 Task: Add a signature Madison Evans containing Best wishes for a happy National Adoption Month, Madison Evans to email address softage.6@softage.net and add a folder Letters of intent
Action: Mouse moved to (77, 82)
Screenshot: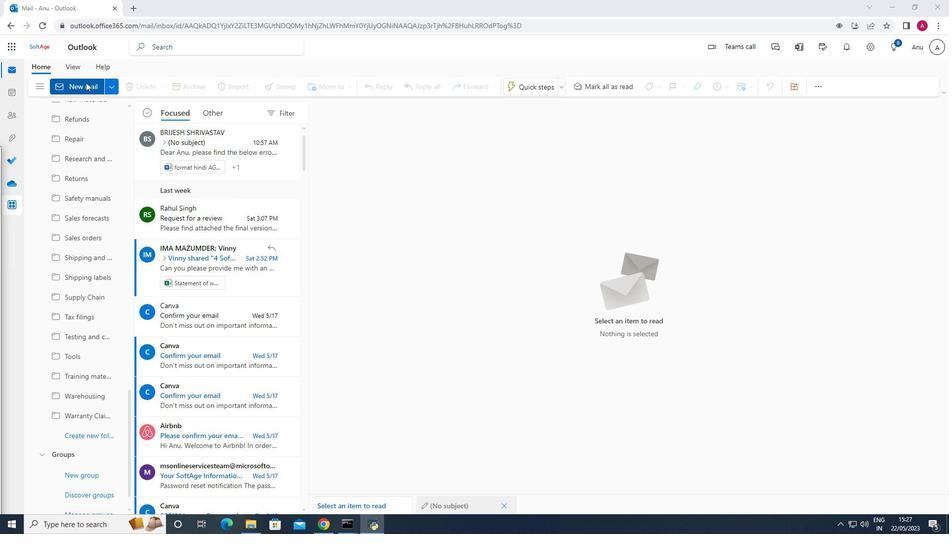 
Action: Mouse pressed left at (77, 82)
Screenshot: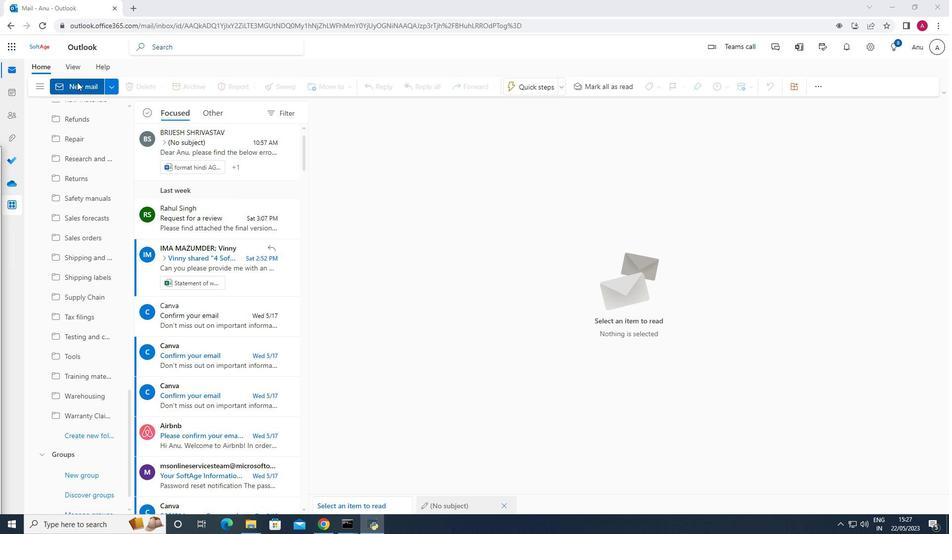 
Action: Mouse moved to (675, 88)
Screenshot: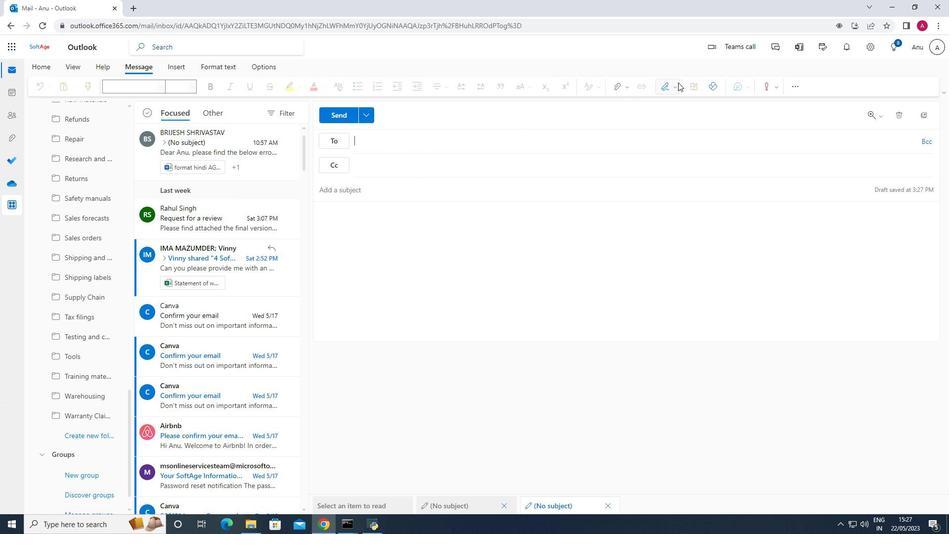 
Action: Mouse pressed left at (675, 88)
Screenshot: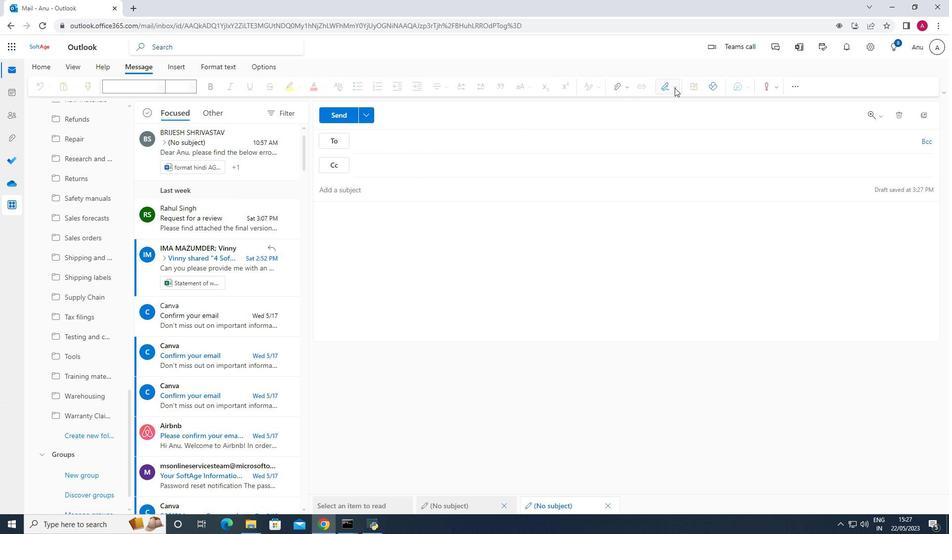 
Action: Mouse moved to (643, 130)
Screenshot: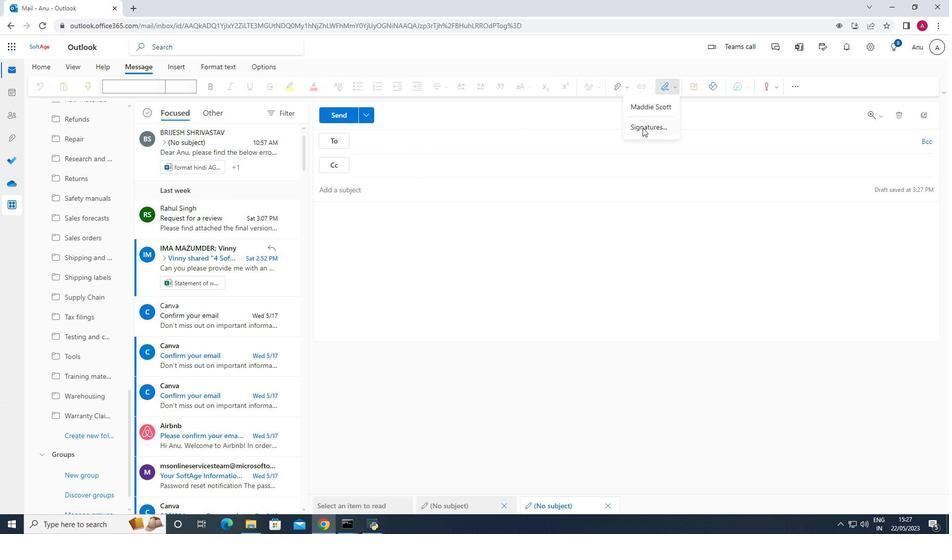 
Action: Mouse pressed left at (643, 130)
Screenshot: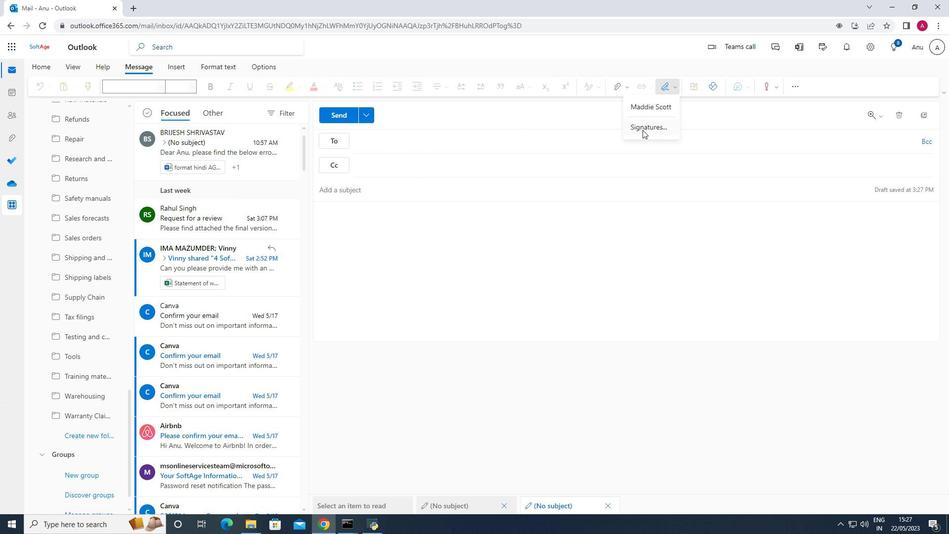 
Action: Mouse moved to (643, 130)
Screenshot: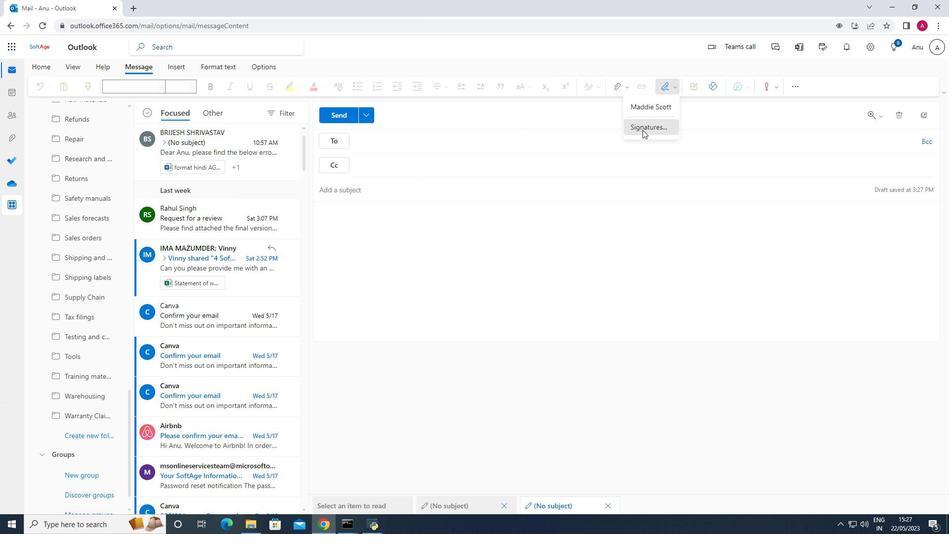 
Action: Key pressed <Key.shift_r>Madison
Screenshot: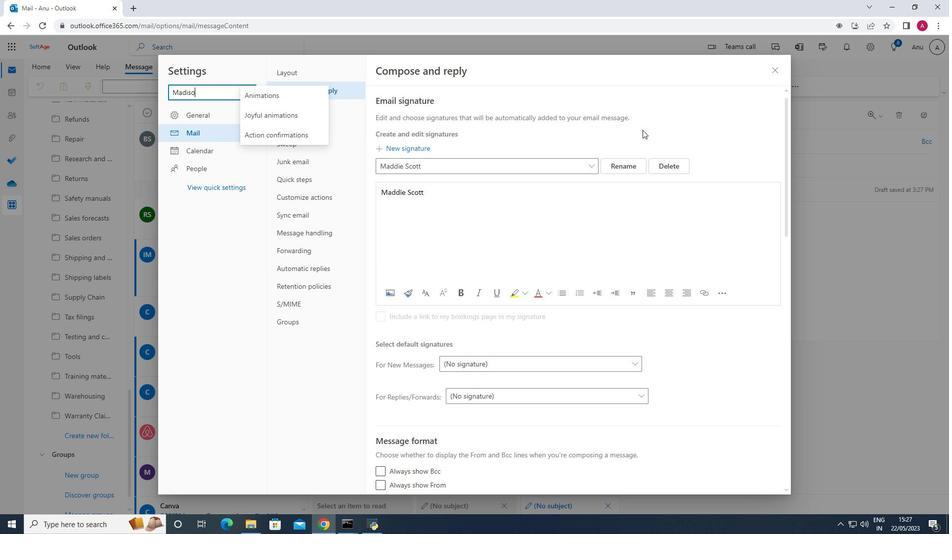 
Action: Mouse moved to (212, 97)
Screenshot: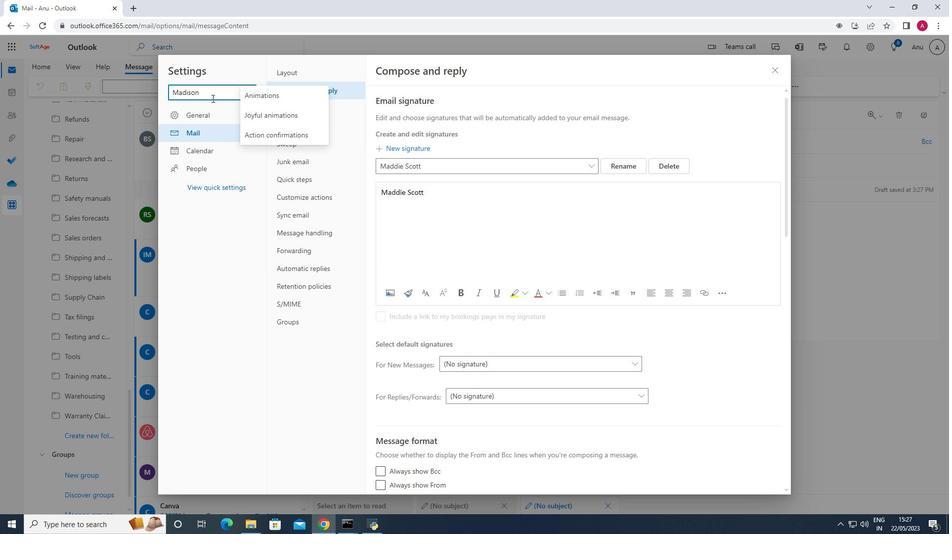 
Action: Mouse pressed left at (212, 97)
Screenshot: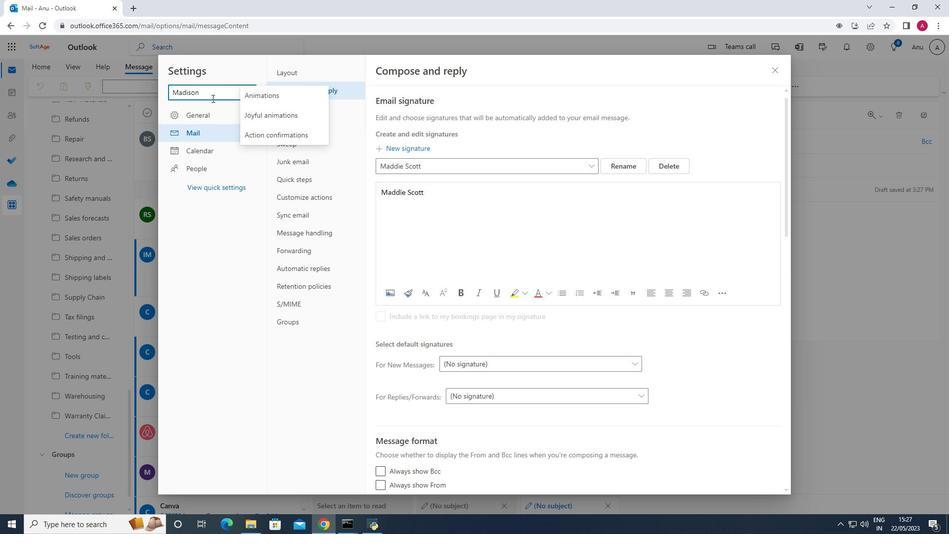 
Action: Mouse moved to (151, 98)
Screenshot: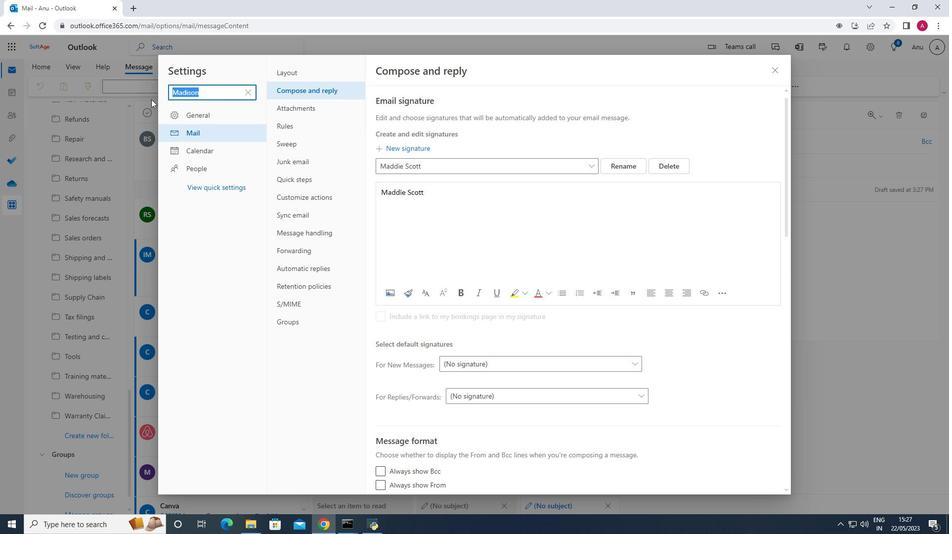 
Action: Key pressed <Key.delete>
Screenshot: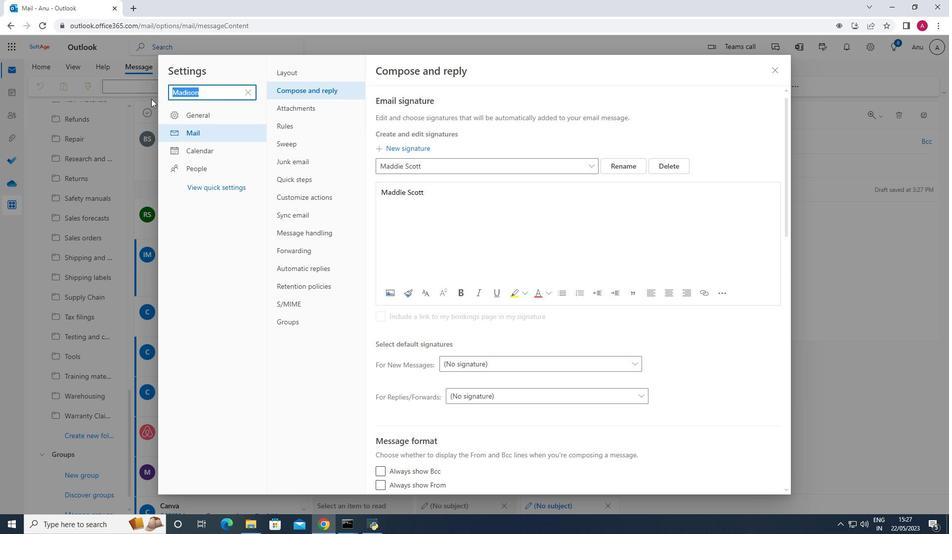 
Action: Mouse moved to (666, 166)
Screenshot: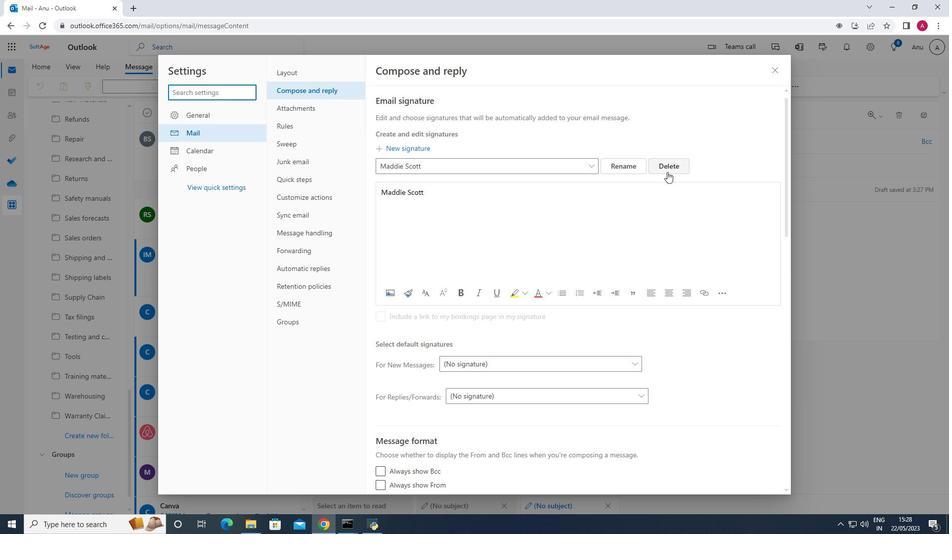 
Action: Mouse pressed left at (666, 166)
Screenshot: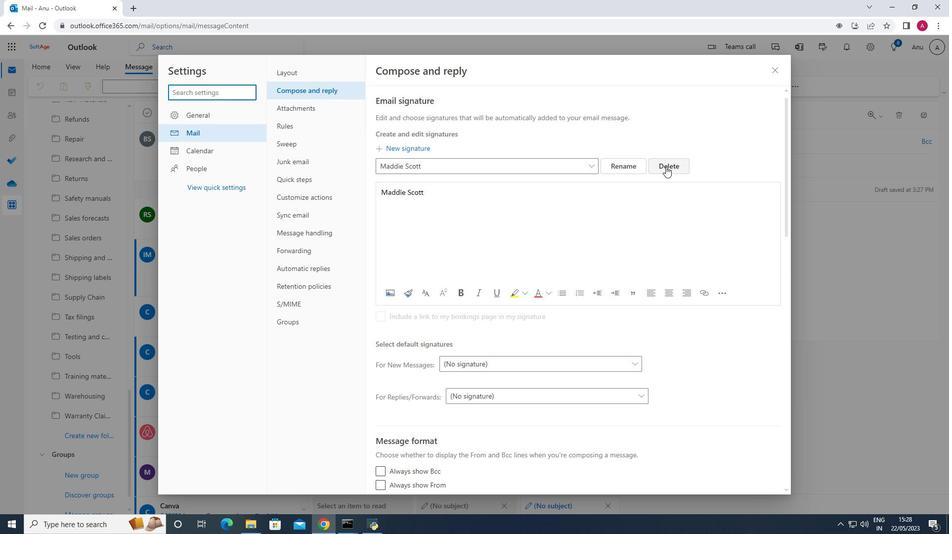 
Action: Mouse moved to (416, 168)
Screenshot: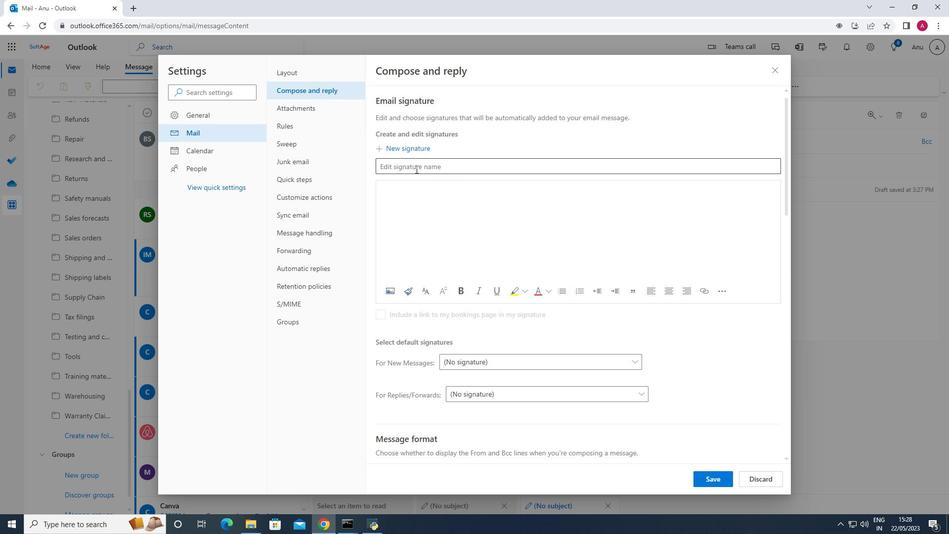
Action: Mouse pressed left at (416, 168)
Screenshot: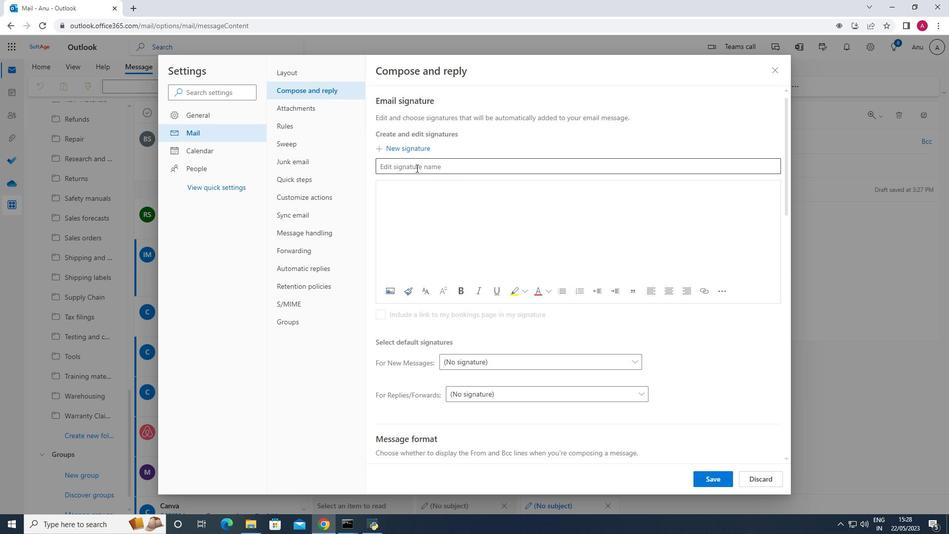 
Action: Key pressed <Key.shift_r><Key.shift_r>Madison<Key.space><Key.shift>Evans
Screenshot: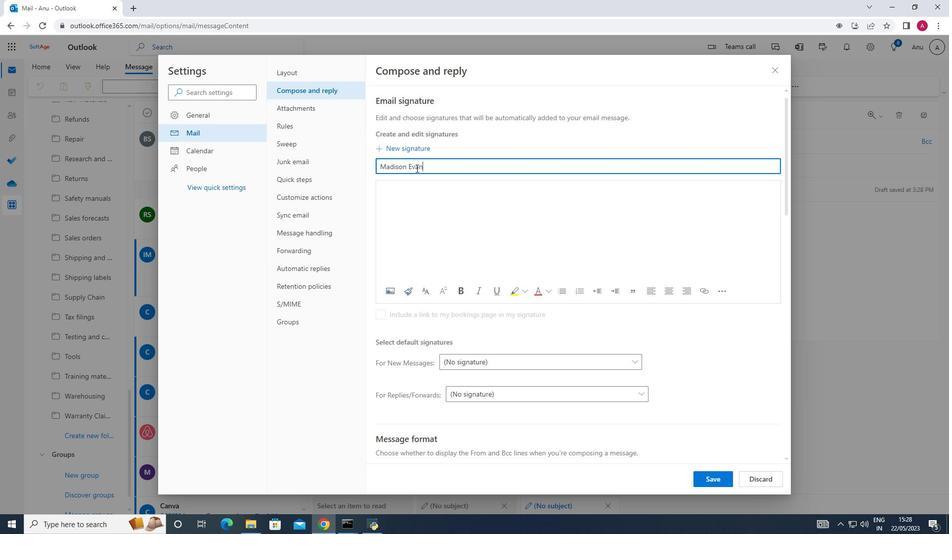 
Action: Mouse moved to (399, 189)
Screenshot: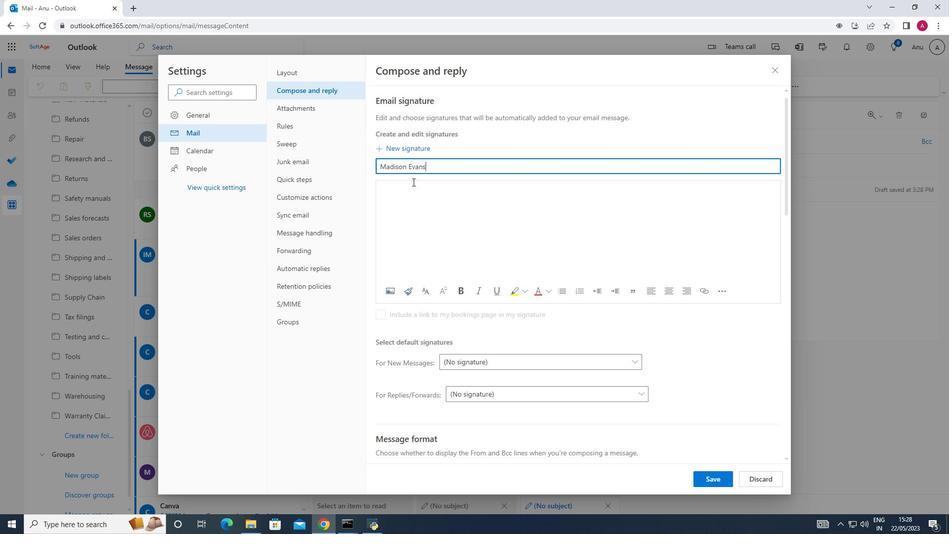 
Action: Mouse pressed left at (399, 189)
Screenshot: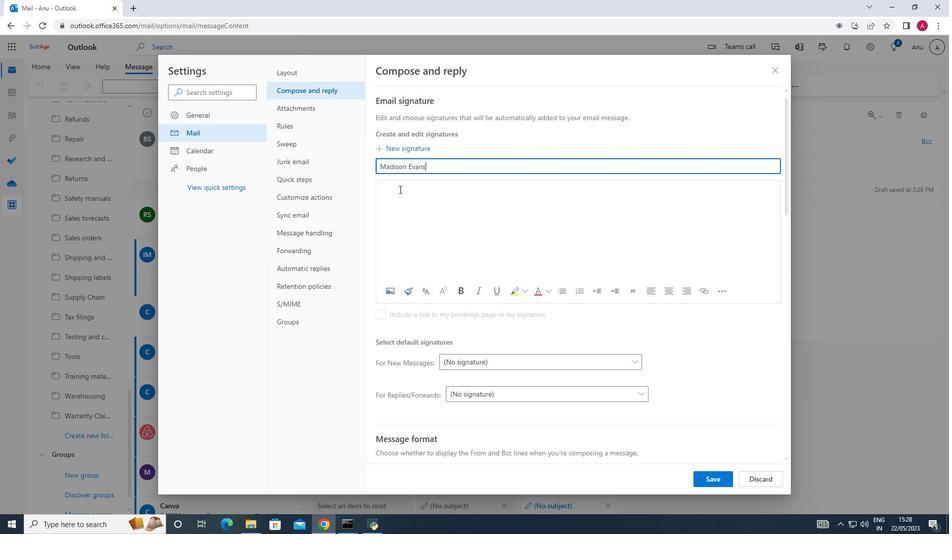 
Action: Key pressed <Key.shift_r>Madisons<Key.backspace><Key.space><Key.shift_r><Key.shift_r><Key.shift_r><Key.shift_r><Key.shift_r><Key.shift_r><Key.shift_r><Key.shift_r><Key.shift_r><Key.shift_r><Key.shift_r><Key.shift_r><Key.shift_r><Key.shift_r><Key.shift_r><Key.shift_r>Evans
Screenshot: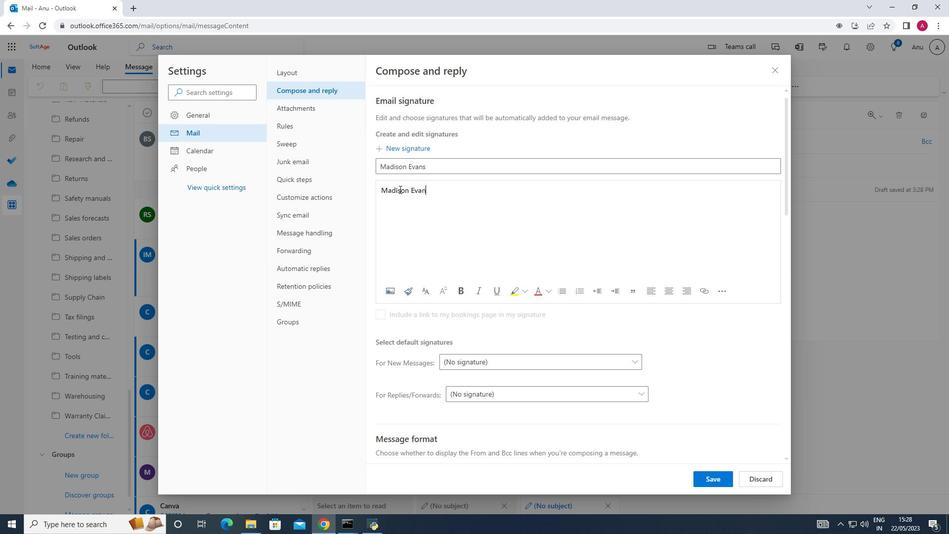 
Action: Mouse moved to (566, 297)
Screenshot: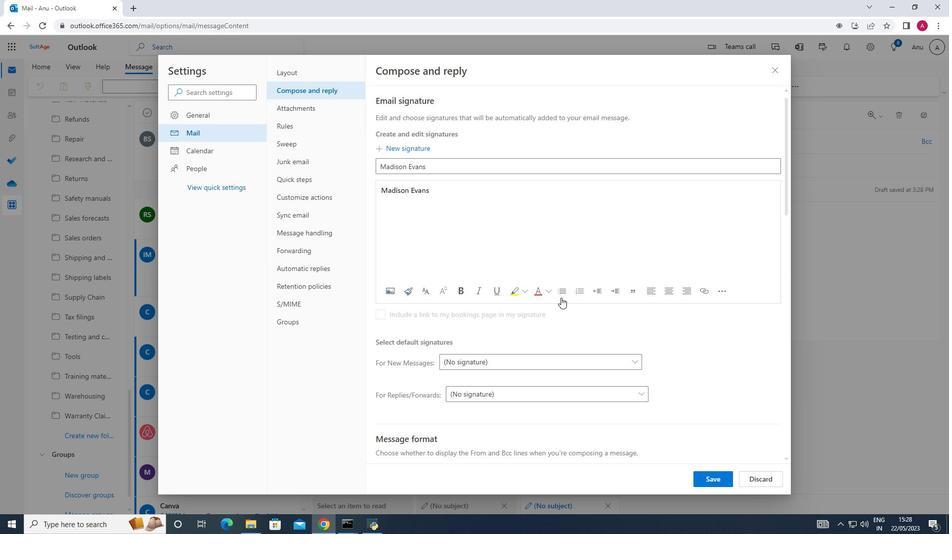 
Action: Mouse scrolled (566, 296) with delta (0, 0)
Screenshot: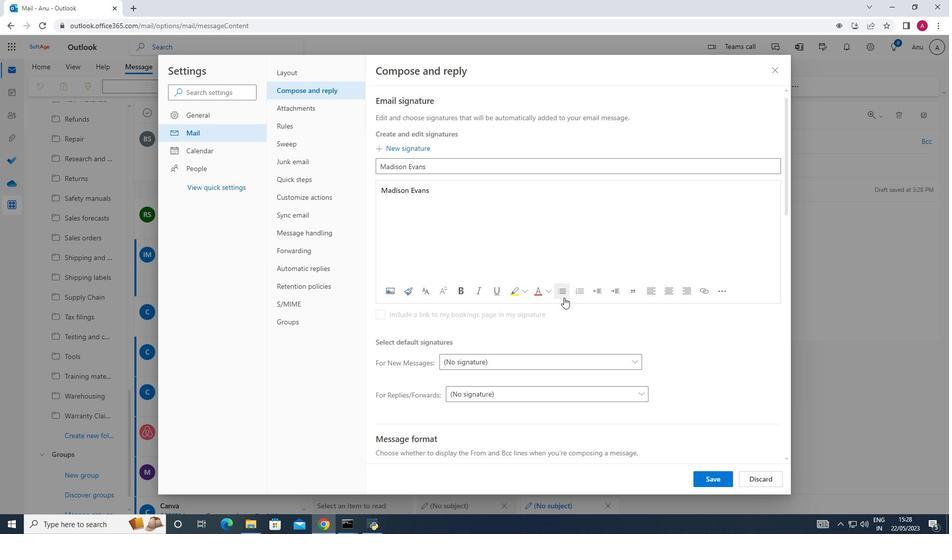 
Action: Mouse moved to (568, 296)
Screenshot: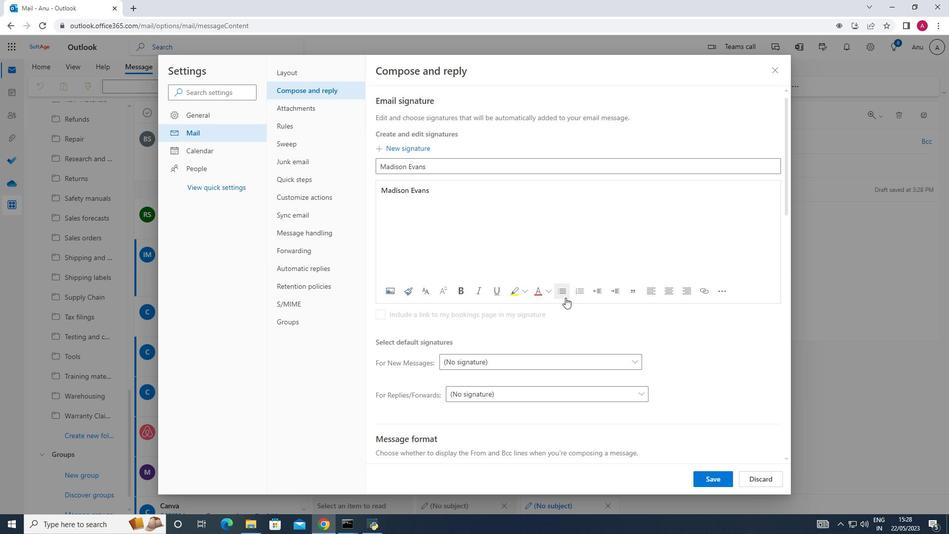 
Action: Mouse scrolled (568, 296) with delta (0, 0)
Screenshot: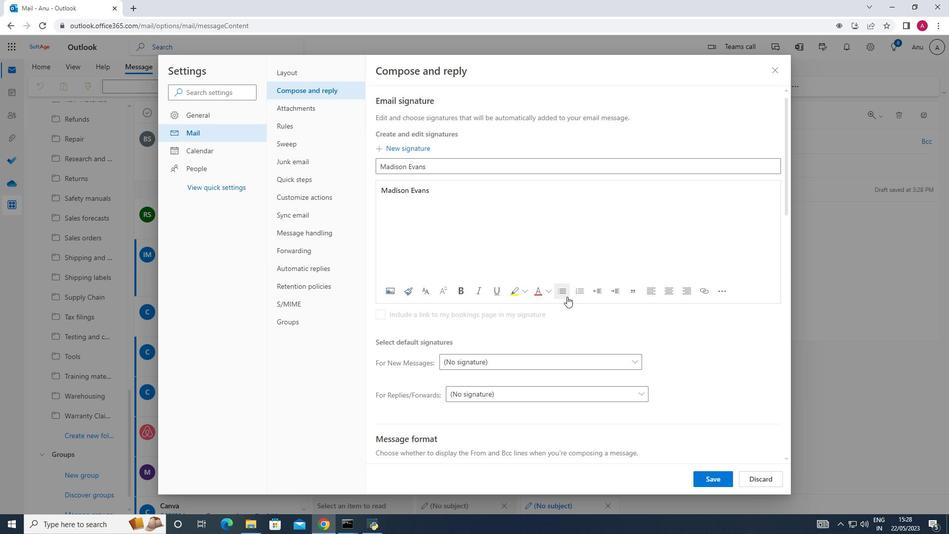 
Action: Mouse moved to (714, 479)
Screenshot: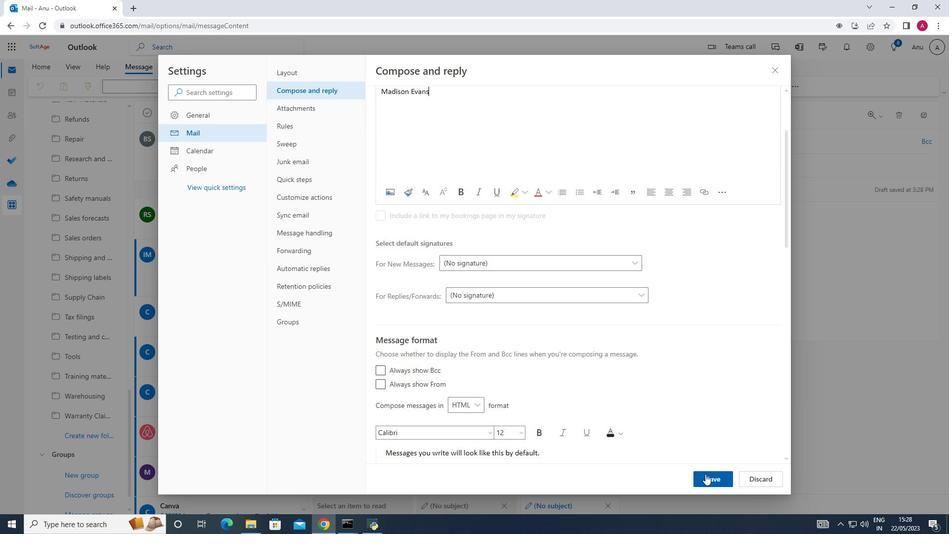
Action: Mouse pressed left at (714, 479)
Screenshot: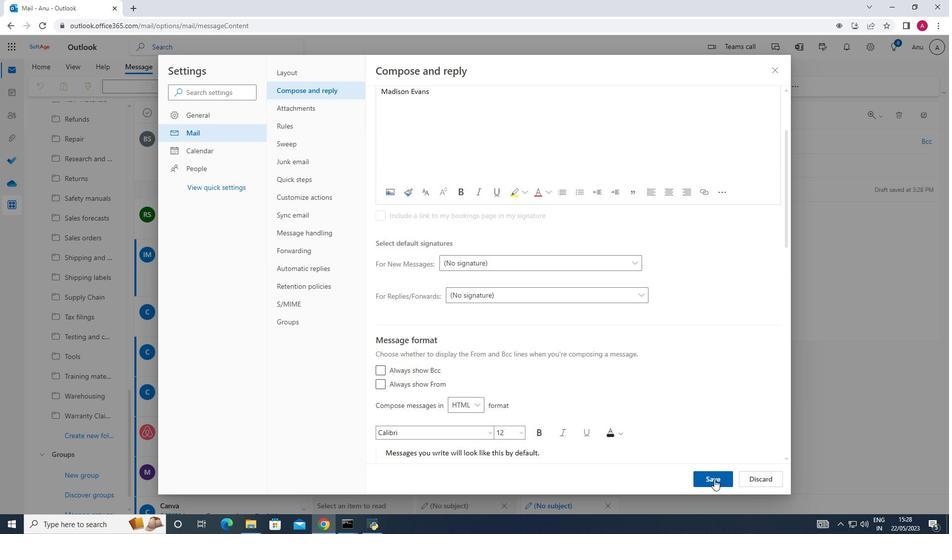 
Action: Mouse moved to (771, 68)
Screenshot: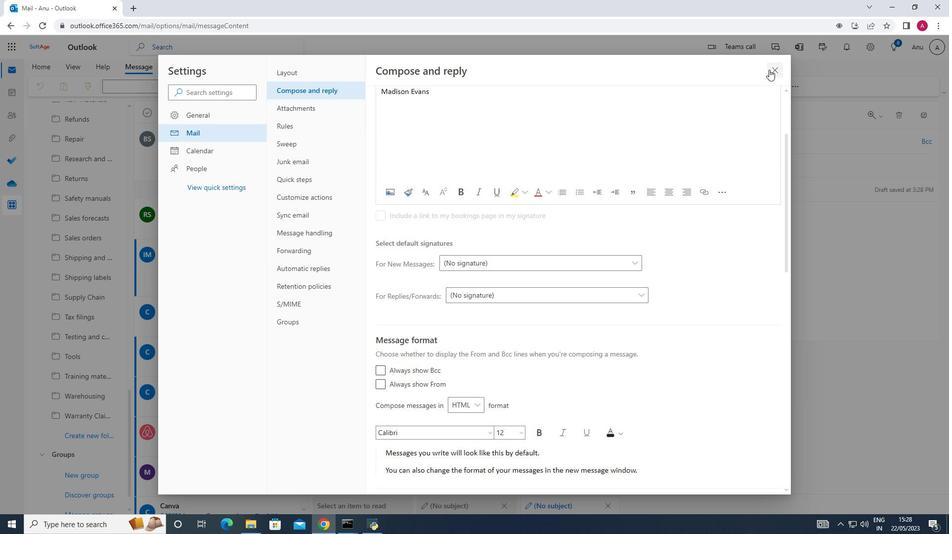
Action: Mouse pressed left at (771, 68)
Screenshot: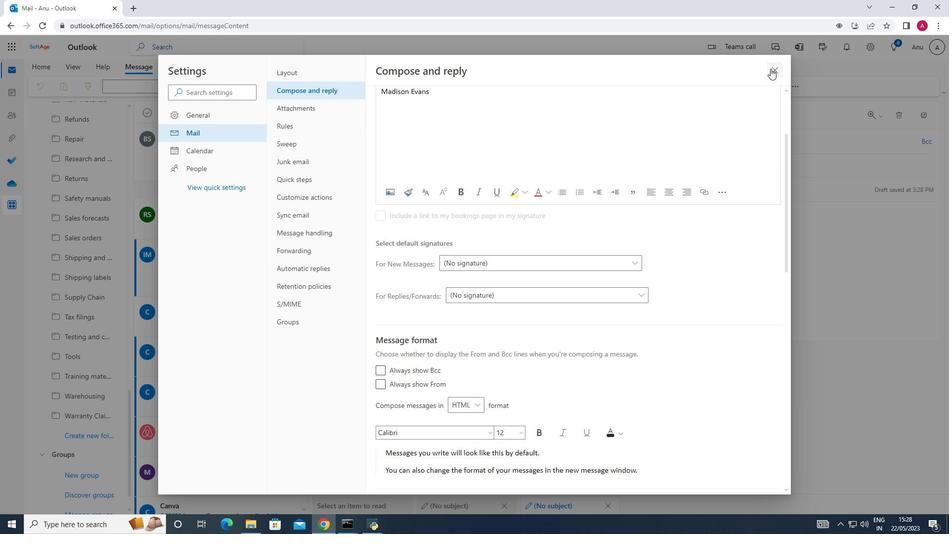 
Action: Mouse moved to (678, 87)
Screenshot: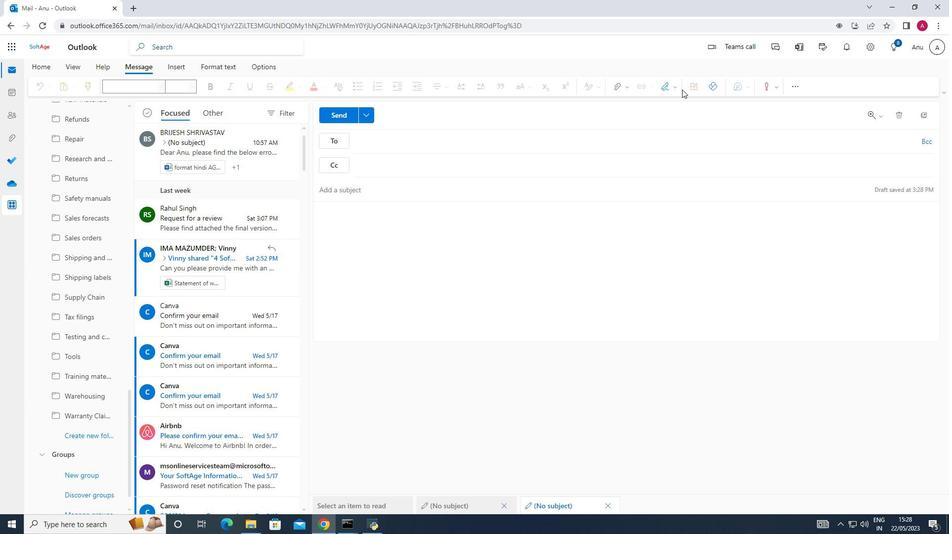
Action: Mouse pressed left at (678, 87)
Screenshot: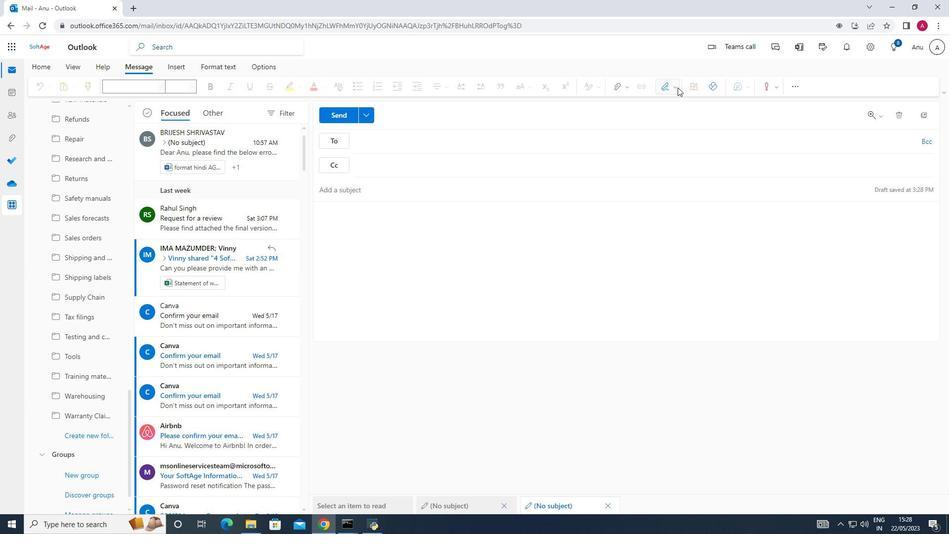 
Action: Mouse moved to (654, 110)
Screenshot: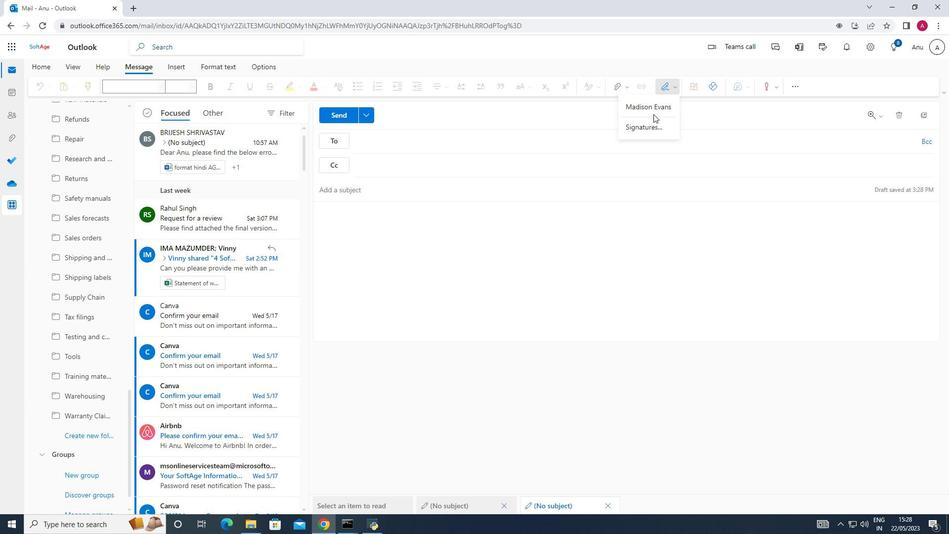 
Action: Mouse pressed left at (654, 110)
Screenshot: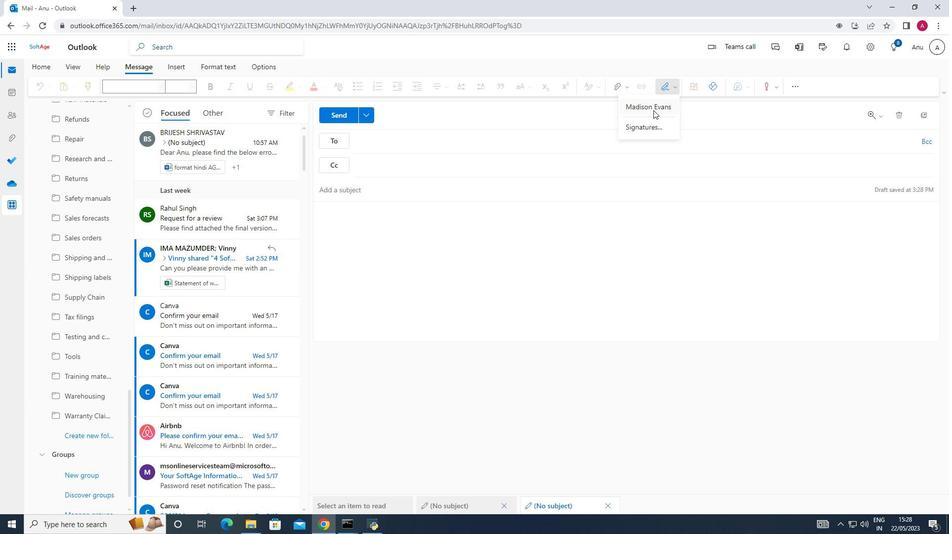 
Action: Mouse moved to (545, 163)
Screenshot: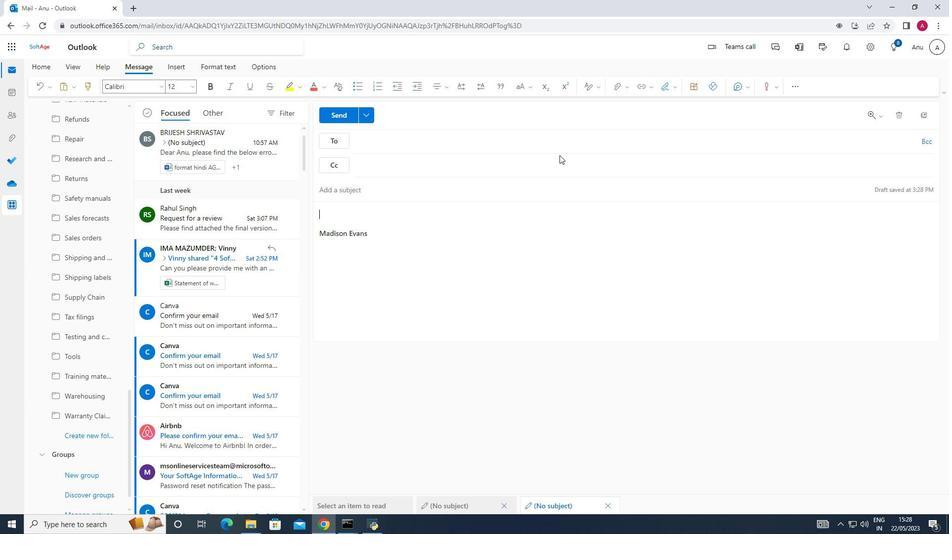 
Action: Key pressed <Key.shift>Best<Key.space>wishes<Key.space>for<Key.space>a<Key.space>hapyy<Key.backspace><Key.backspace><Key.backspace>ppy<Key.space><Key.shift>National<Key.space><Key.shift>Adoption<Key.space><Key.shift><Key.shift><Key.shift><Key.shift><Key.shift><Key.shift><Key.shift><Key.shift><Key.shift><Key.shift>Month.
Screenshot: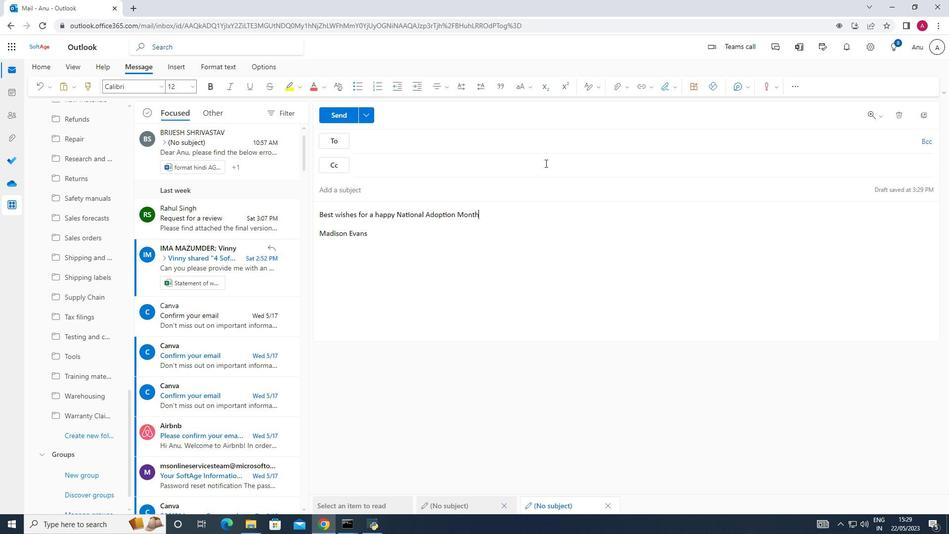 
Action: Mouse moved to (364, 142)
Screenshot: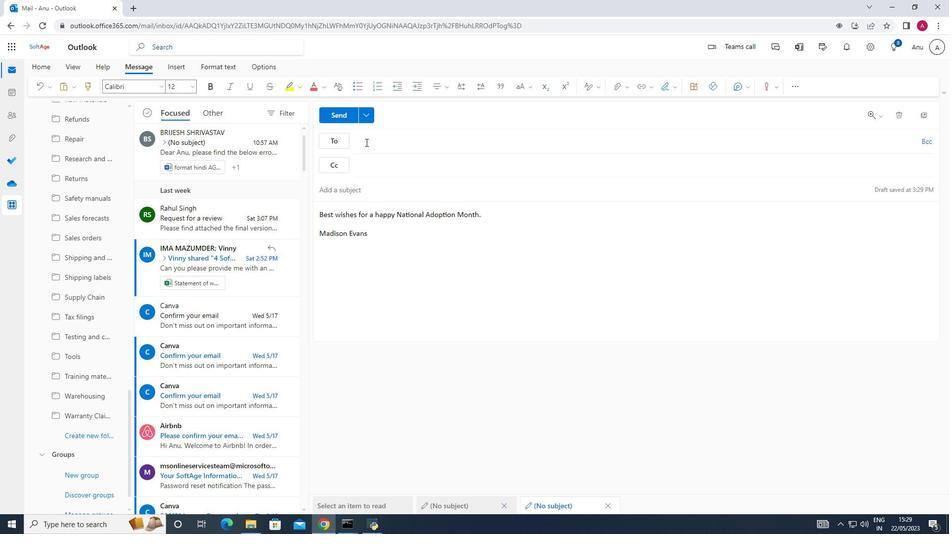 
Action: Mouse pressed left at (364, 142)
Screenshot: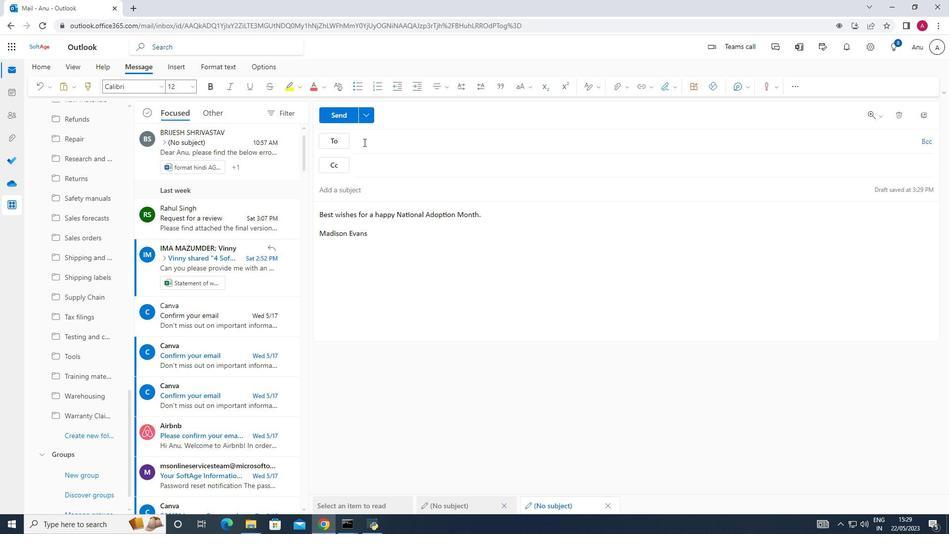 
Action: Key pressed softage.6<Key.shift>@s
Screenshot: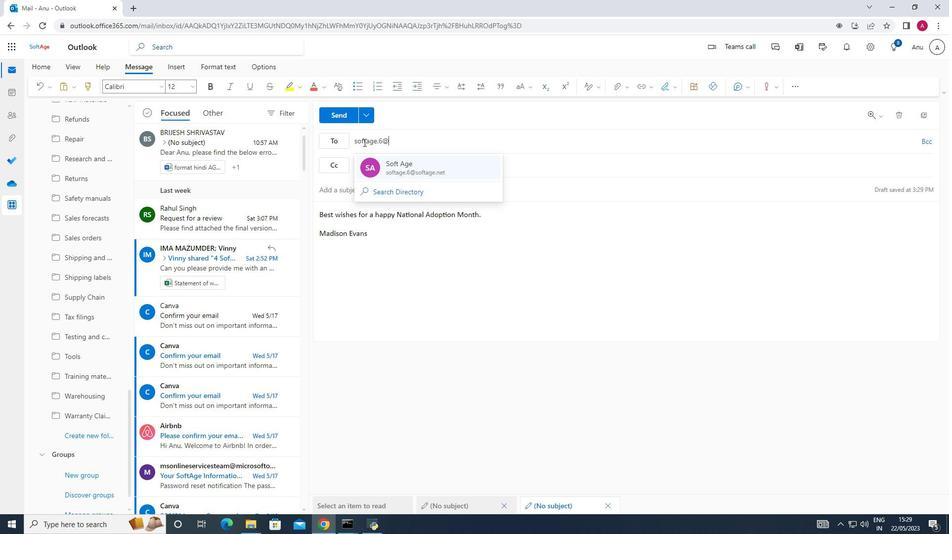 
Action: Mouse moved to (422, 174)
Screenshot: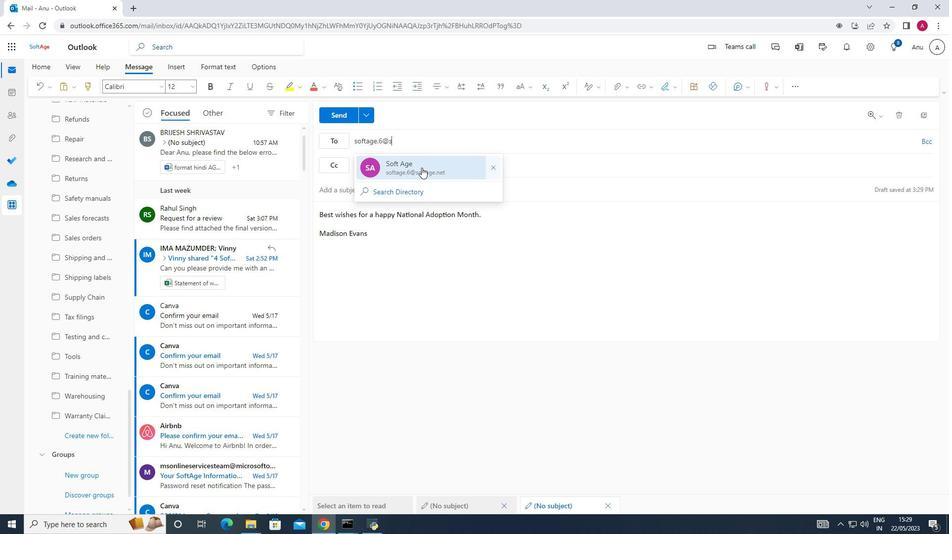 
Action: Mouse pressed left at (422, 174)
Screenshot: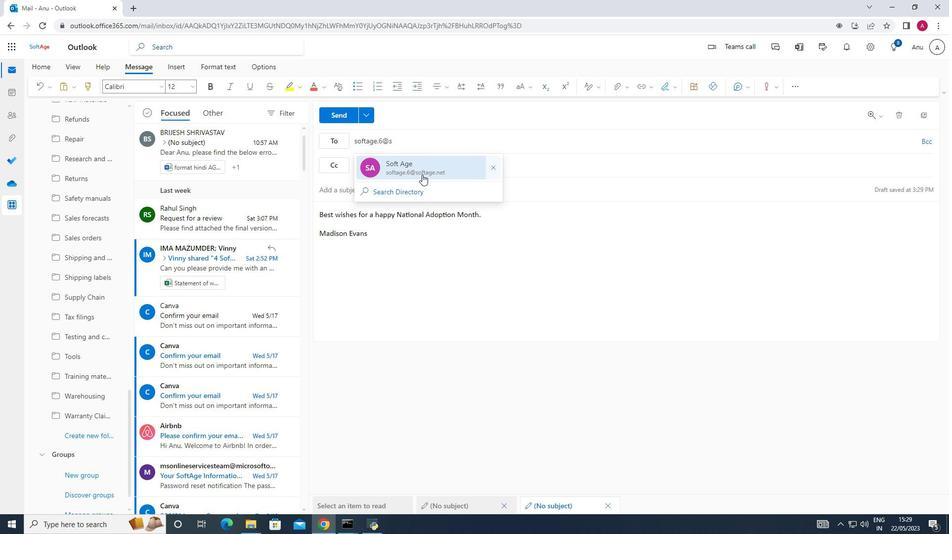 
Action: Mouse moved to (91, 439)
Screenshot: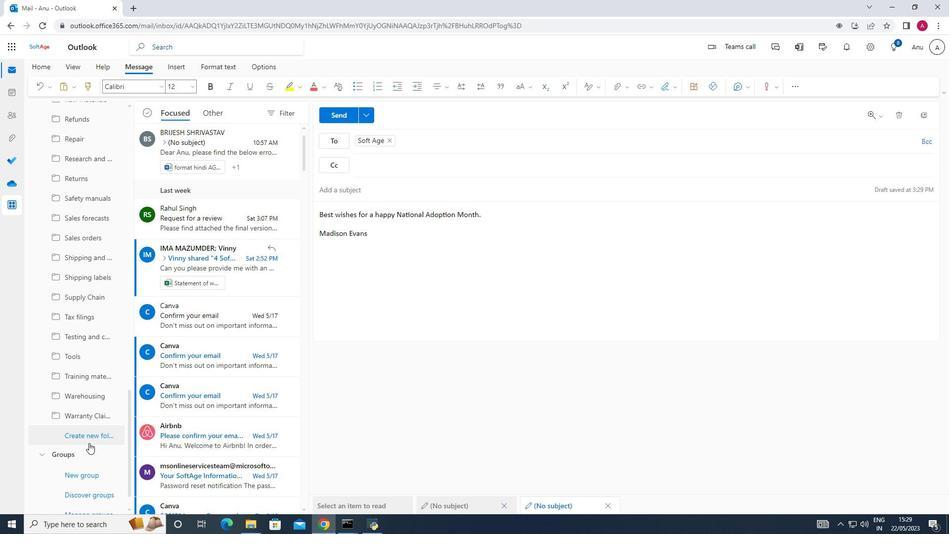 
Action: Mouse pressed left at (91, 439)
Screenshot: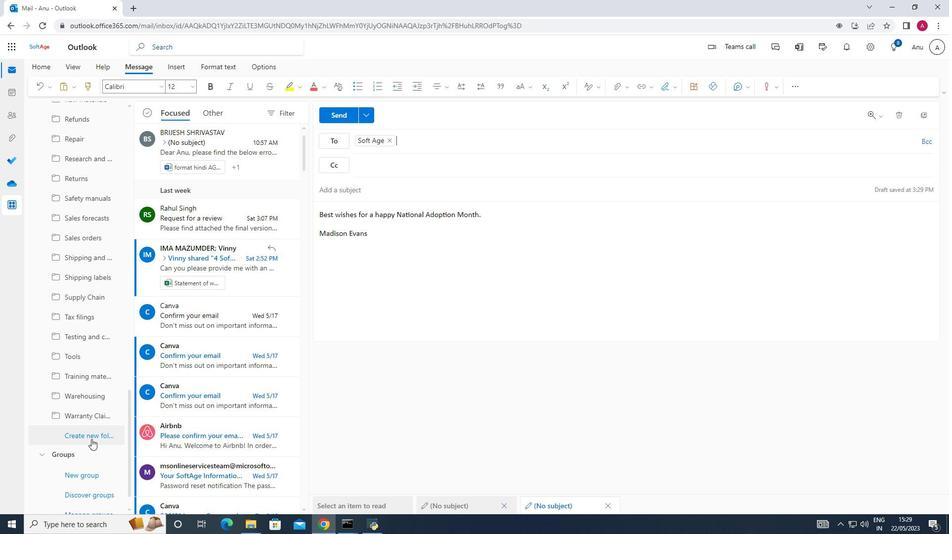 
Action: Mouse moved to (69, 437)
Screenshot: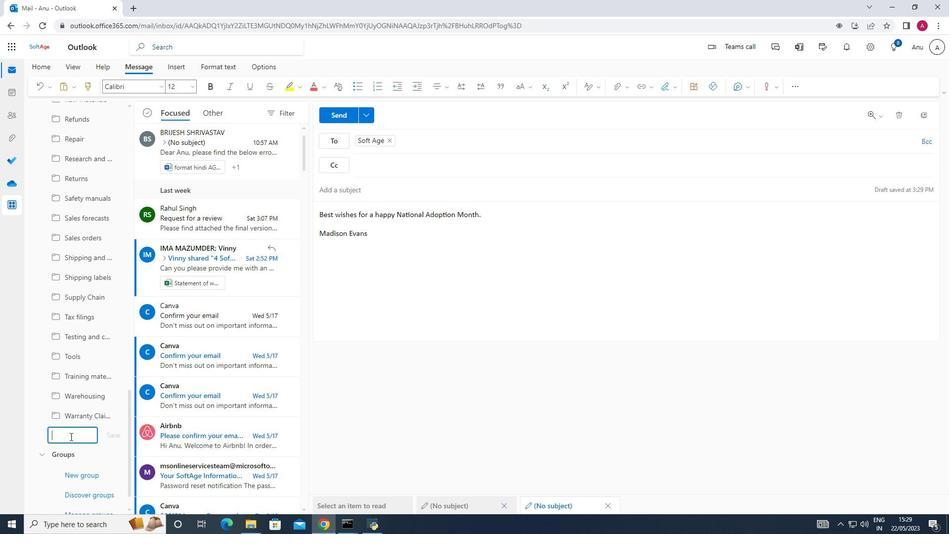 
Action: Key pressed <Key.shift_r>Letters<Key.space>of<Key.space>intent
Screenshot: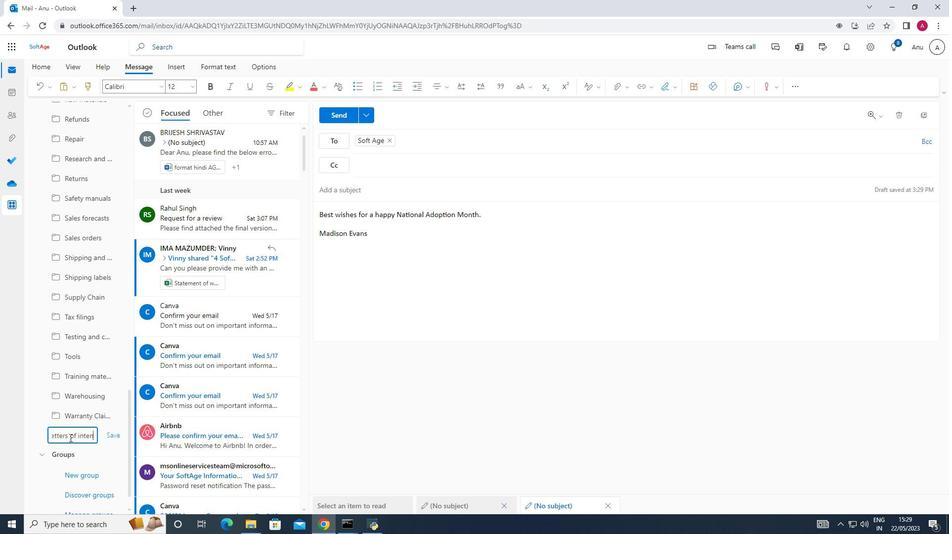 
Action: Mouse moved to (114, 433)
Screenshot: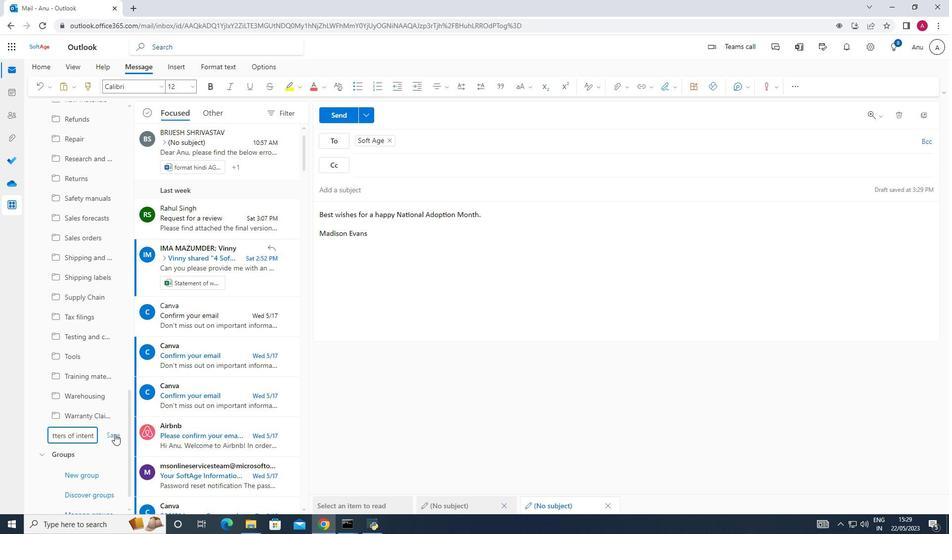 
Action: Mouse pressed left at (114, 433)
Screenshot: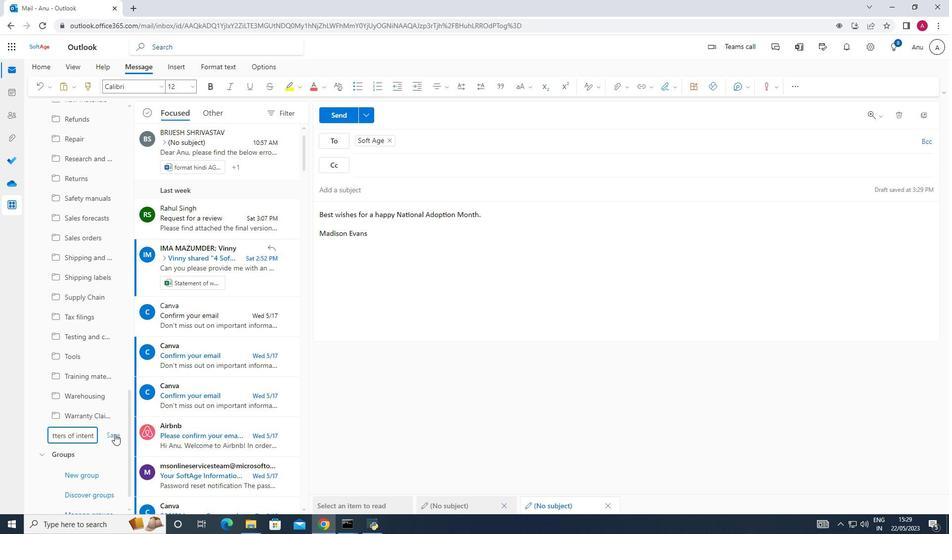 
Action: Mouse moved to (340, 109)
Screenshot: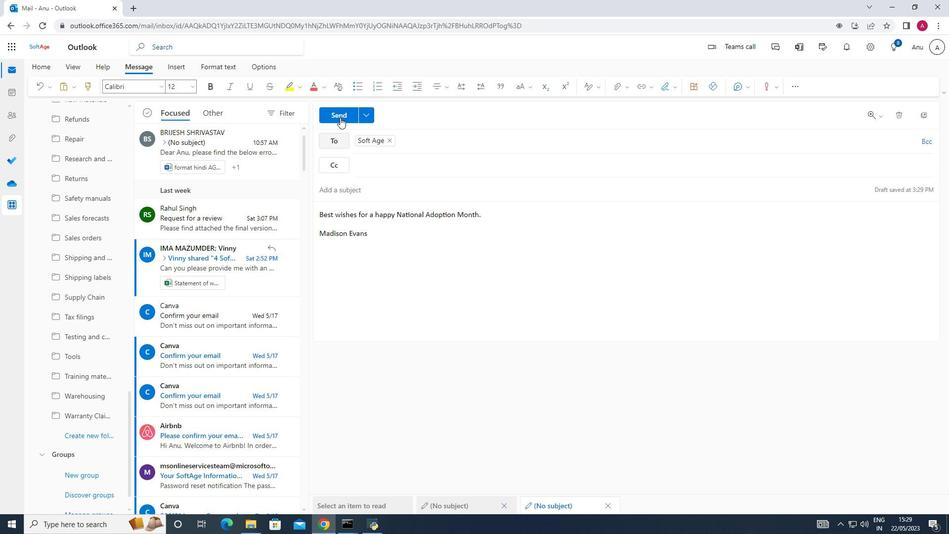
Action: Mouse pressed left at (340, 109)
Screenshot: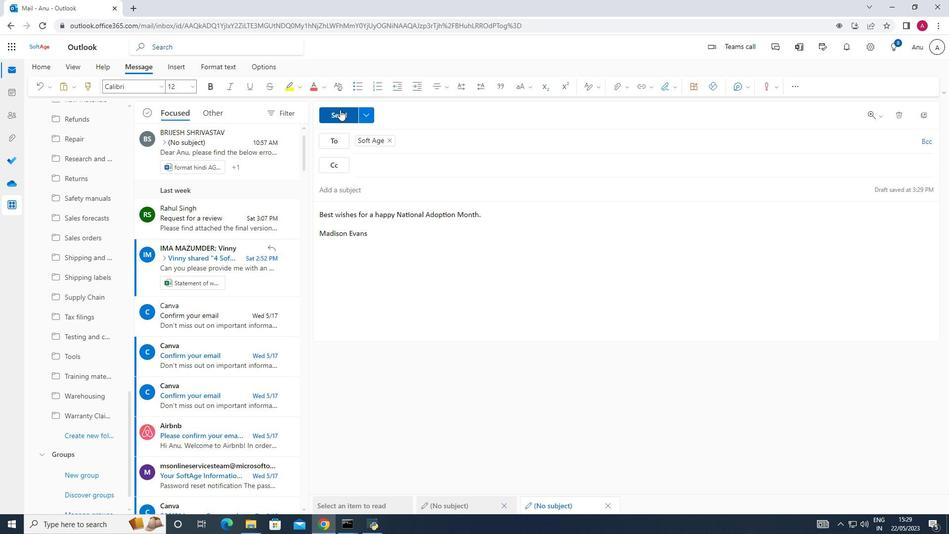 
Action: Mouse moved to (466, 300)
Screenshot: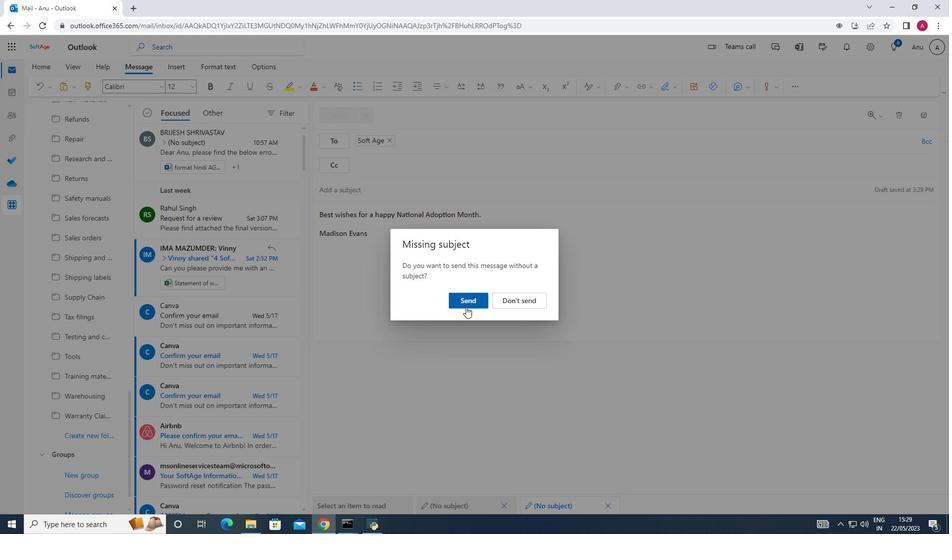 
Action: Mouse pressed left at (466, 300)
Screenshot: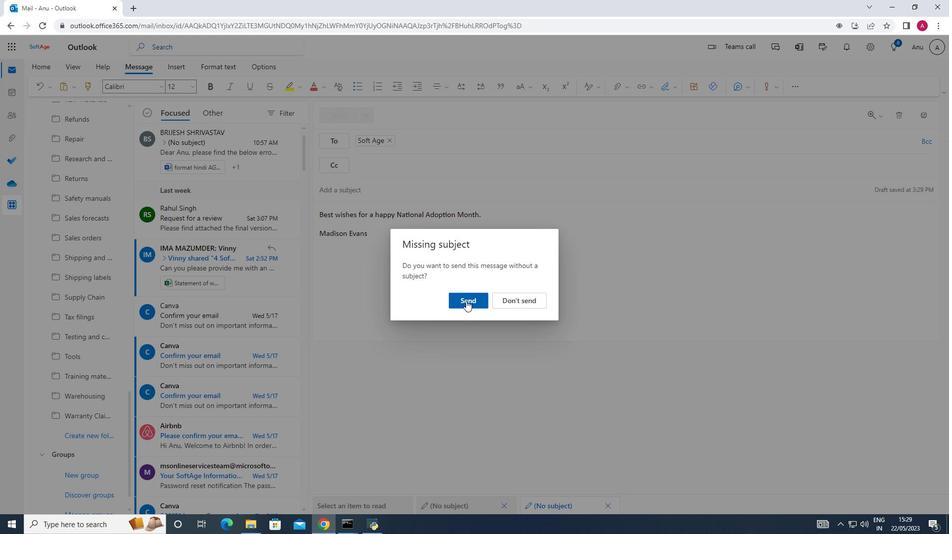
Action: Mouse moved to (240, 157)
Screenshot: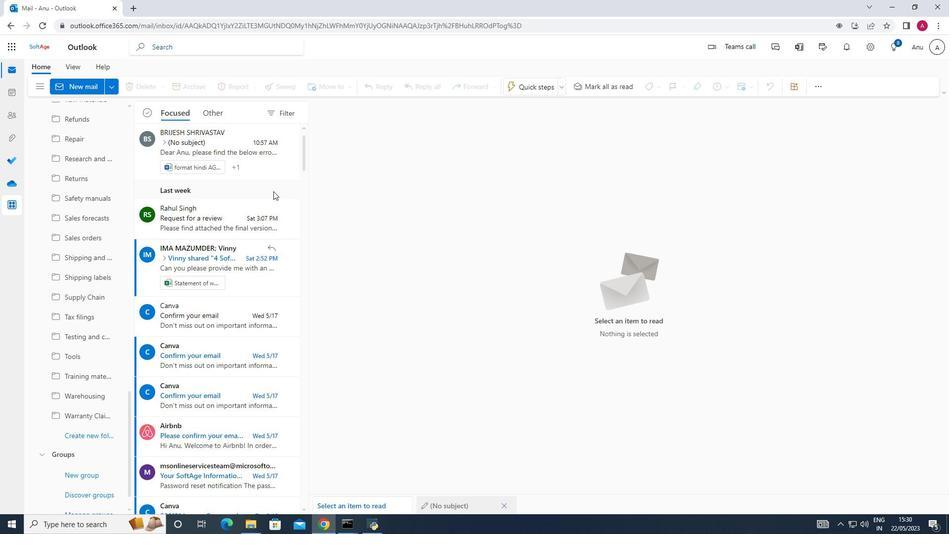 
